 Task: Look for products in the category "Enzymes" from American Health only.
Action: Mouse moved to (265, 141)
Screenshot: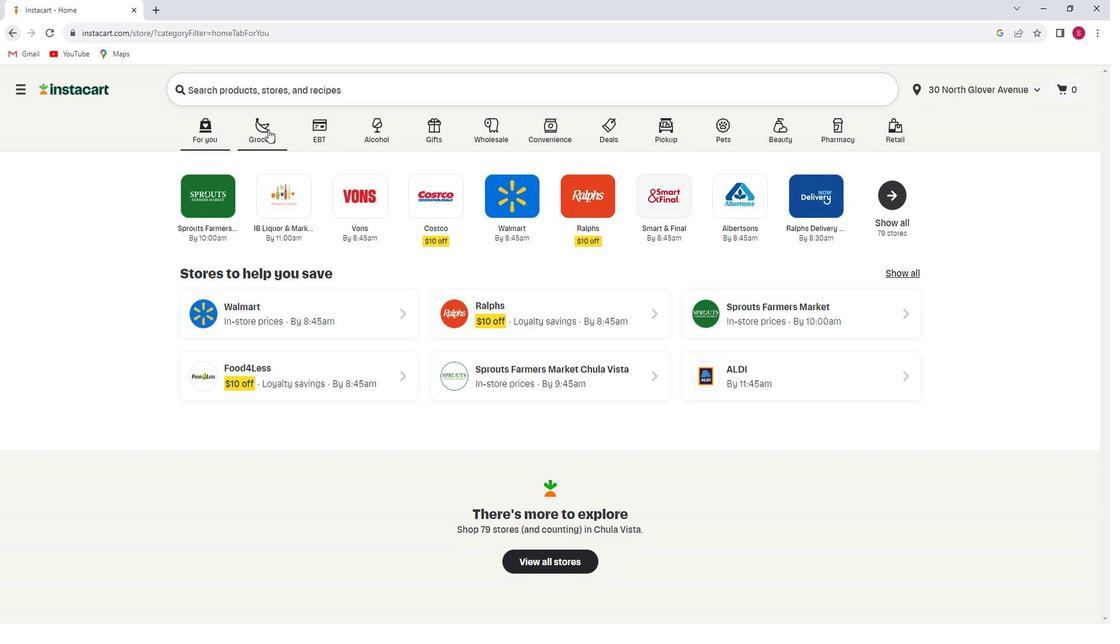 
Action: Mouse pressed left at (265, 141)
Screenshot: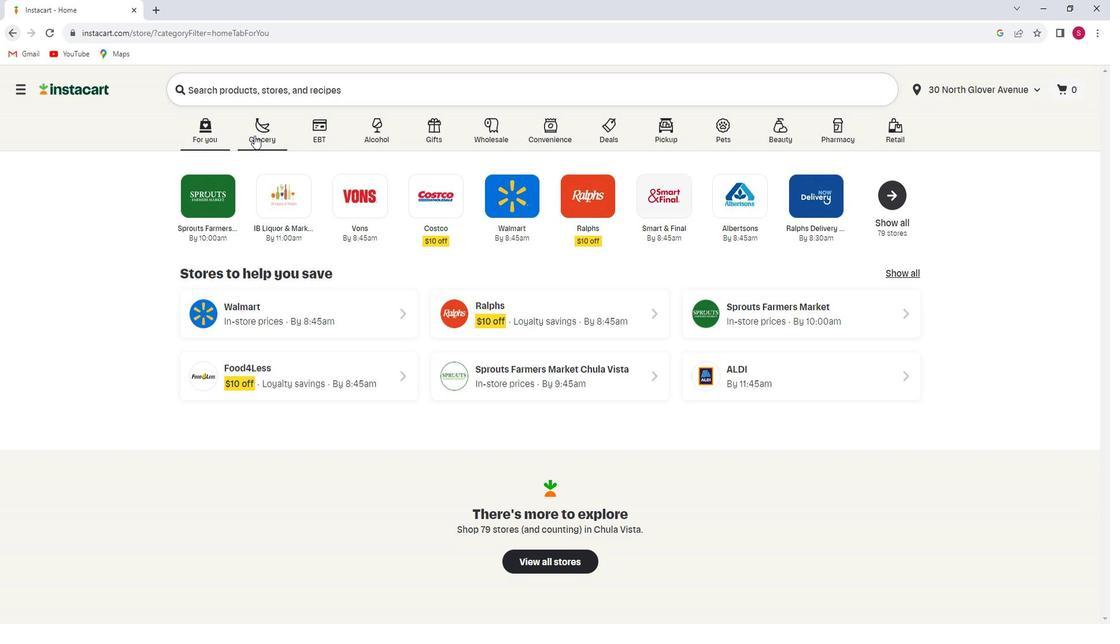
Action: Mouse moved to (294, 347)
Screenshot: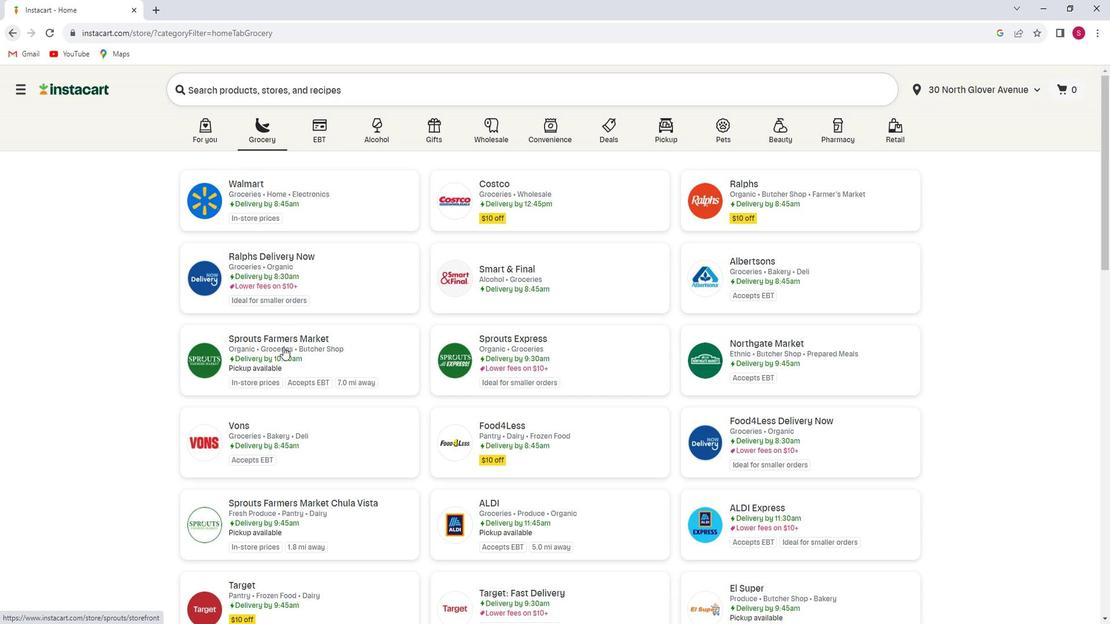 
Action: Mouse pressed left at (294, 347)
Screenshot: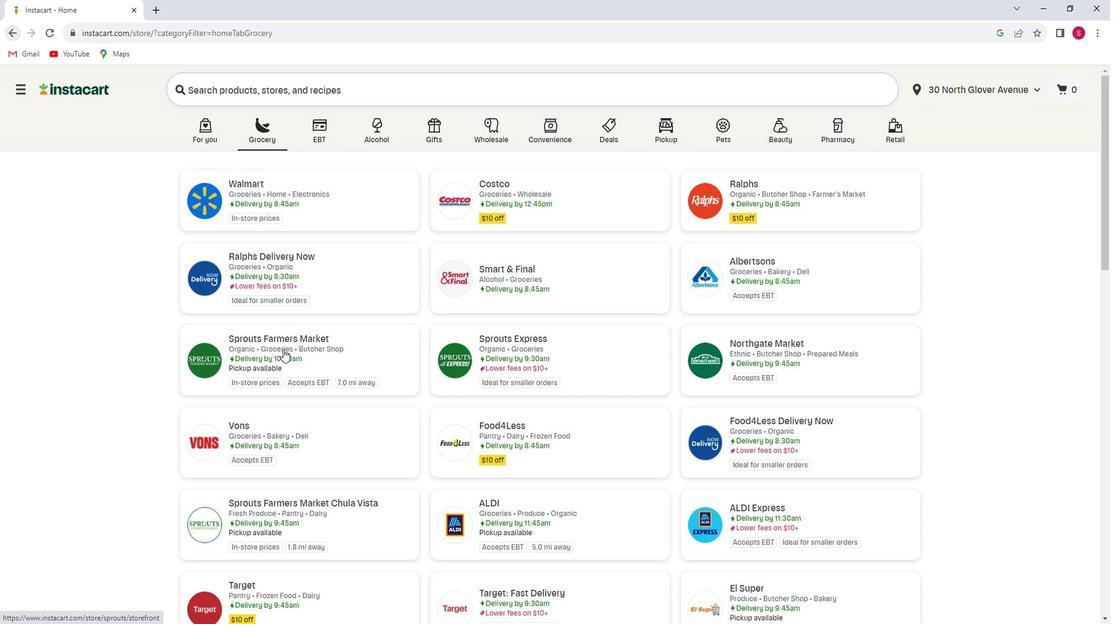 
Action: Mouse moved to (128, 342)
Screenshot: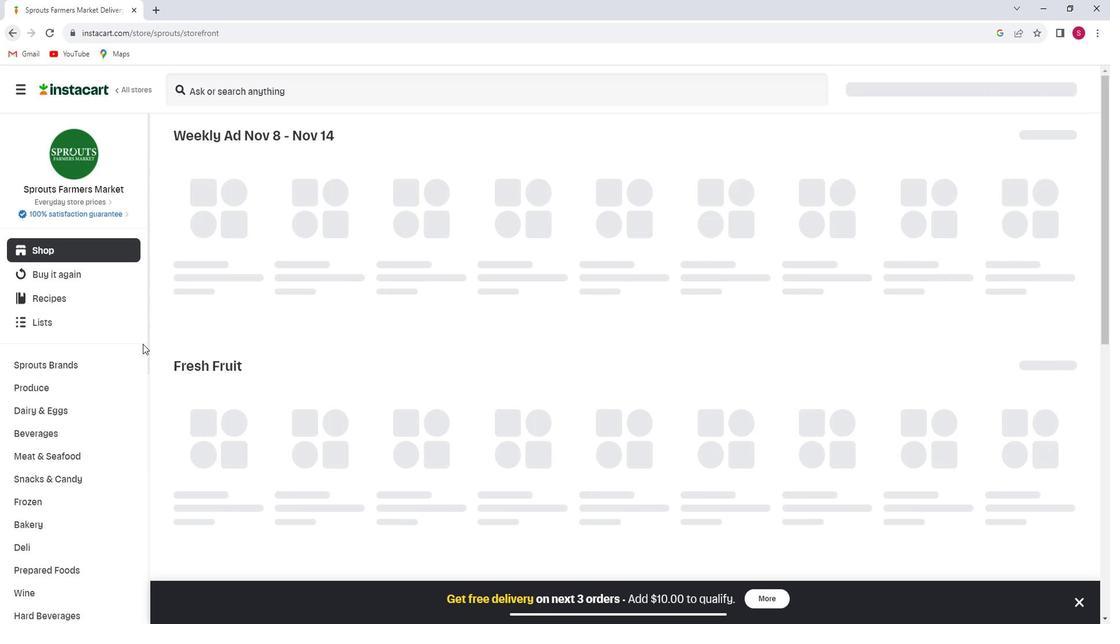 
Action: Mouse scrolled (128, 341) with delta (0, 0)
Screenshot: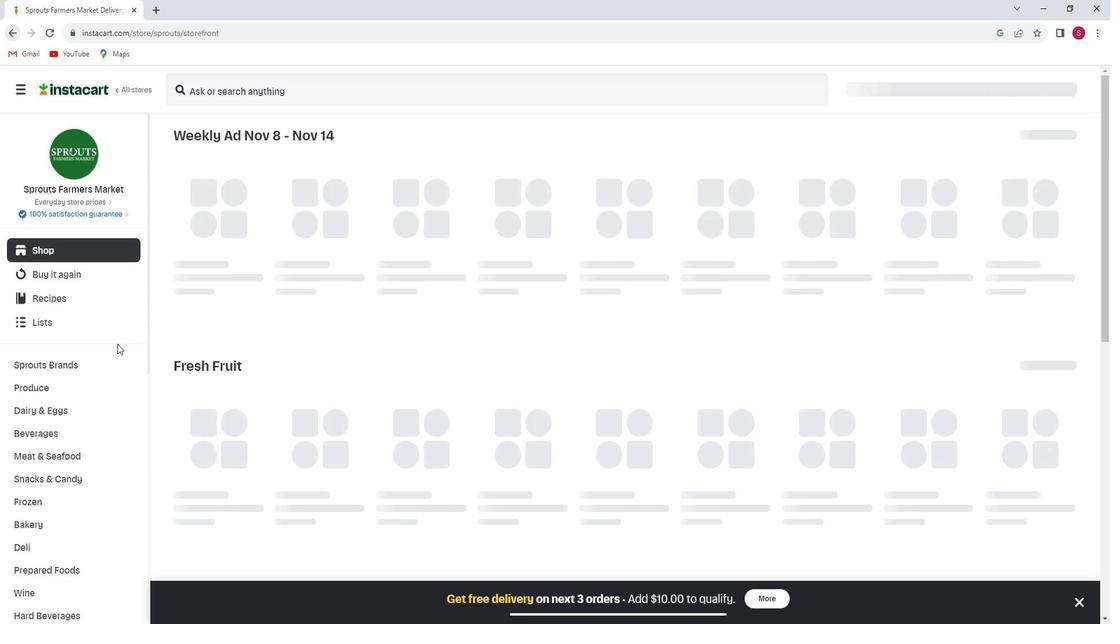 
Action: Mouse scrolled (128, 341) with delta (0, 0)
Screenshot: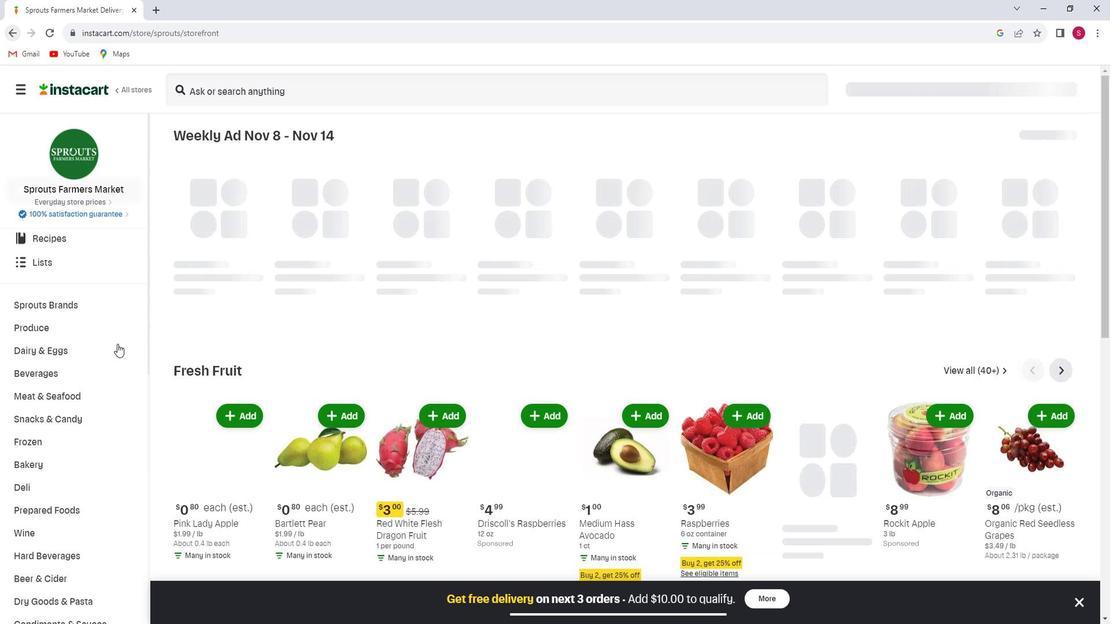 
Action: Mouse scrolled (128, 341) with delta (0, 0)
Screenshot: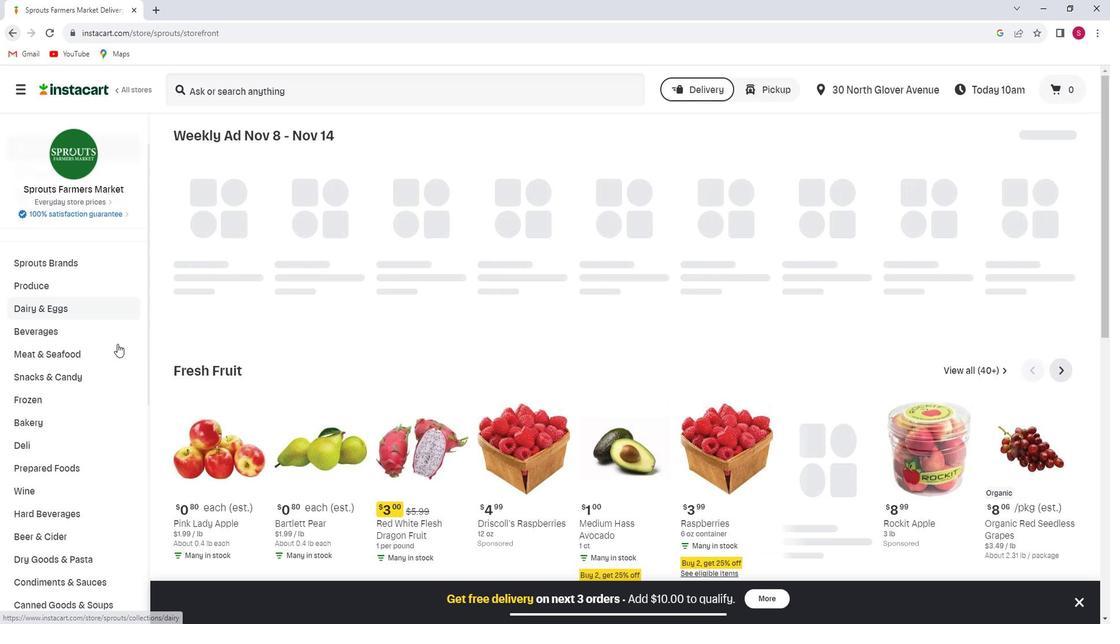 
Action: Mouse scrolled (128, 341) with delta (0, 0)
Screenshot: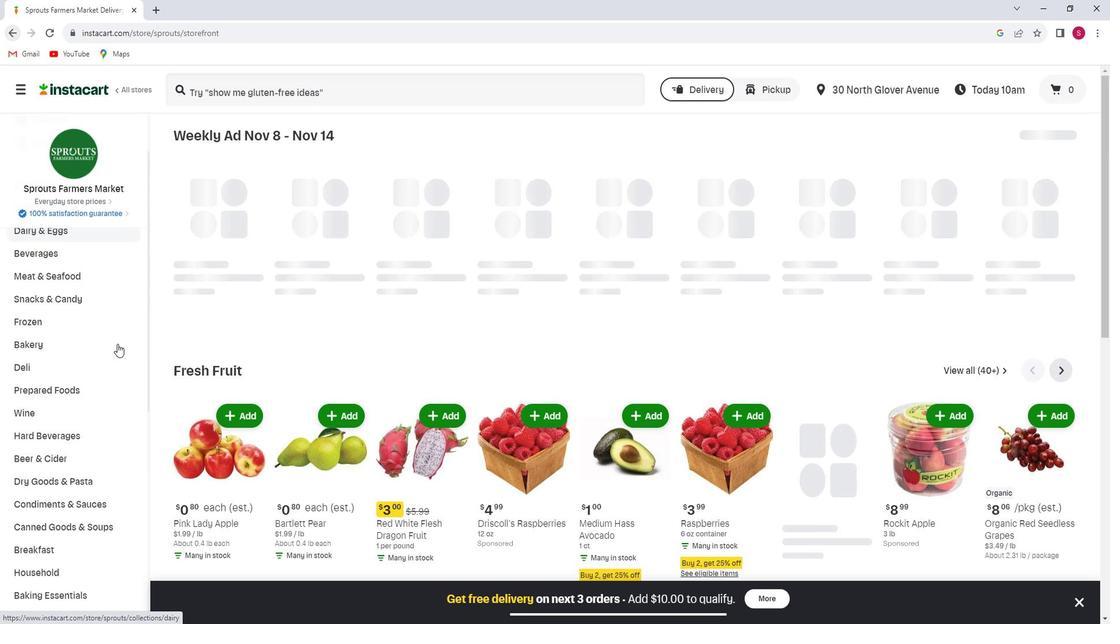 
Action: Mouse moved to (124, 346)
Screenshot: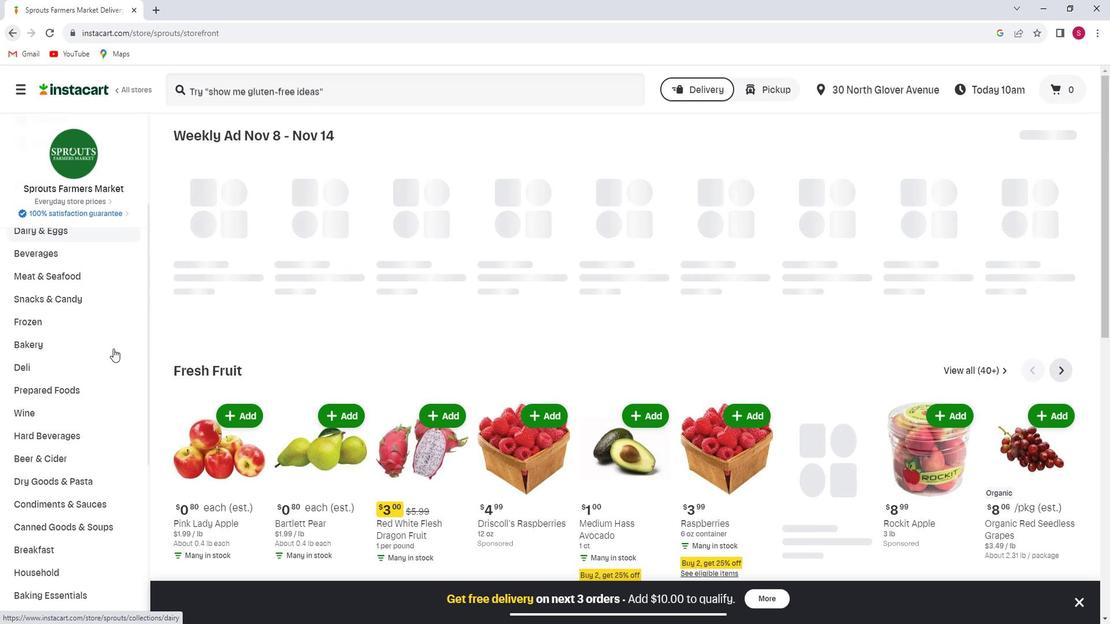 
Action: Mouse scrolled (124, 346) with delta (0, 0)
Screenshot: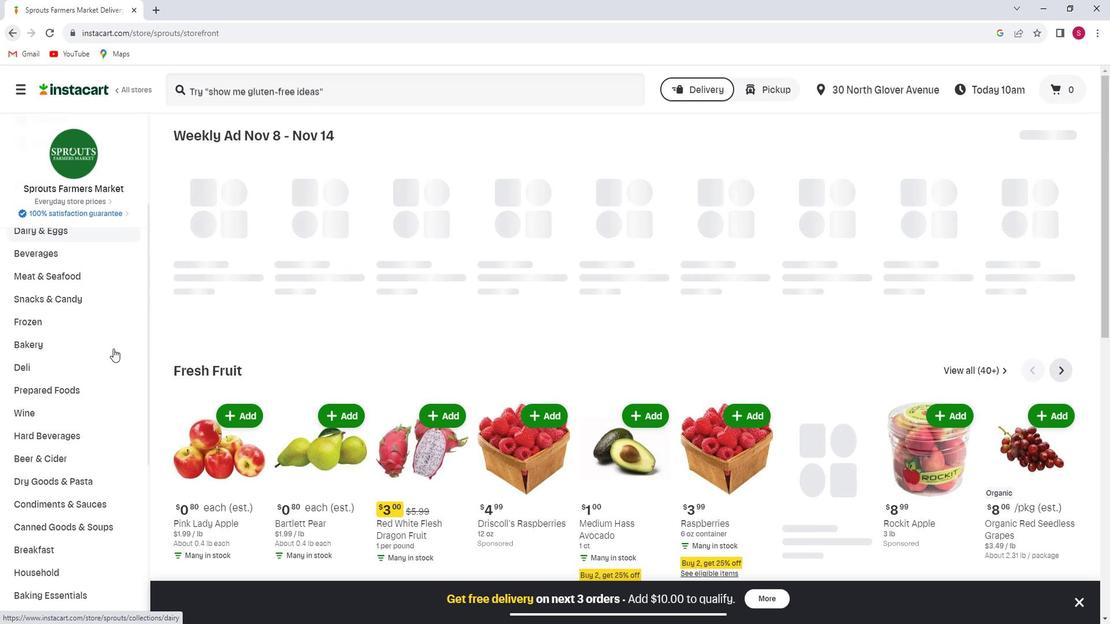 
Action: Mouse moved to (93, 374)
Screenshot: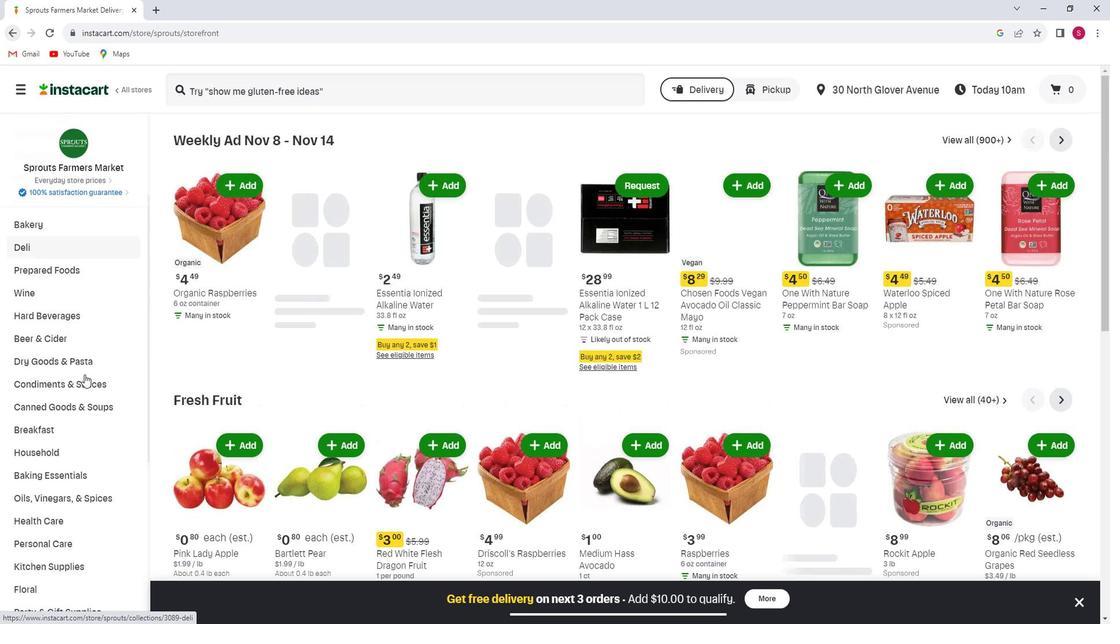 
Action: Mouse scrolled (93, 373) with delta (0, 0)
Screenshot: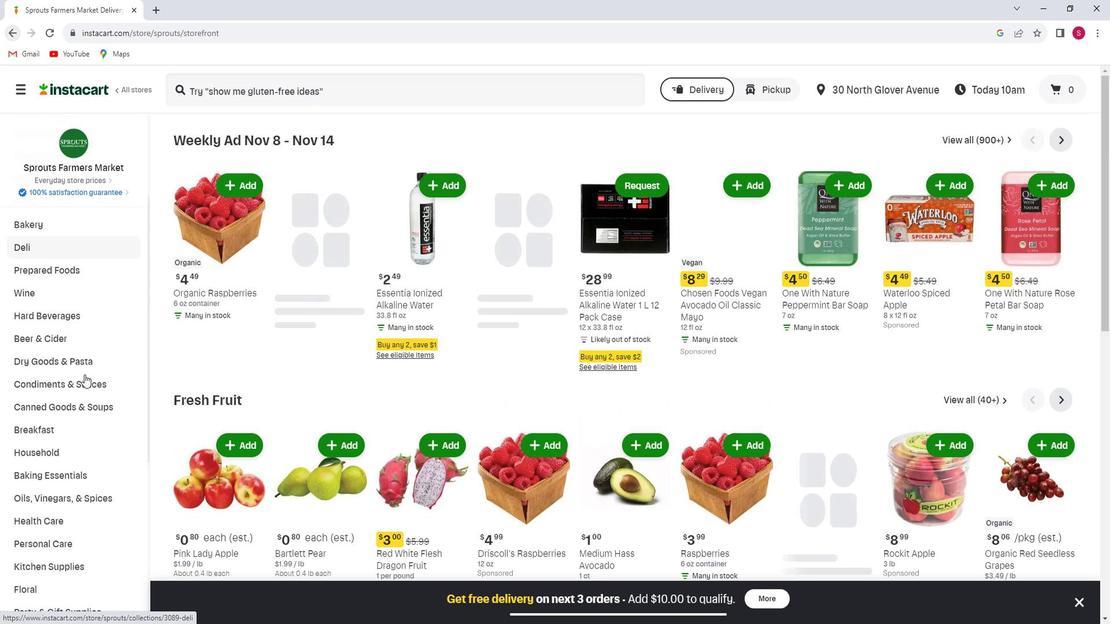 
Action: Mouse moved to (82, 386)
Screenshot: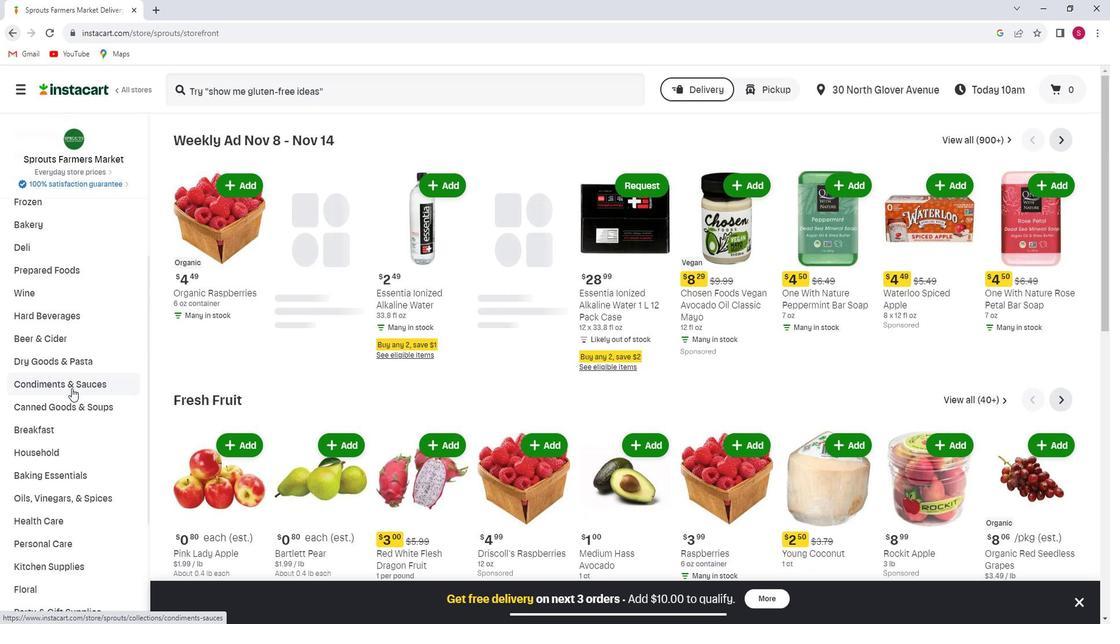 
Action: Mouse scrolled (82, 385) with delta (0, 0)
Screenshot: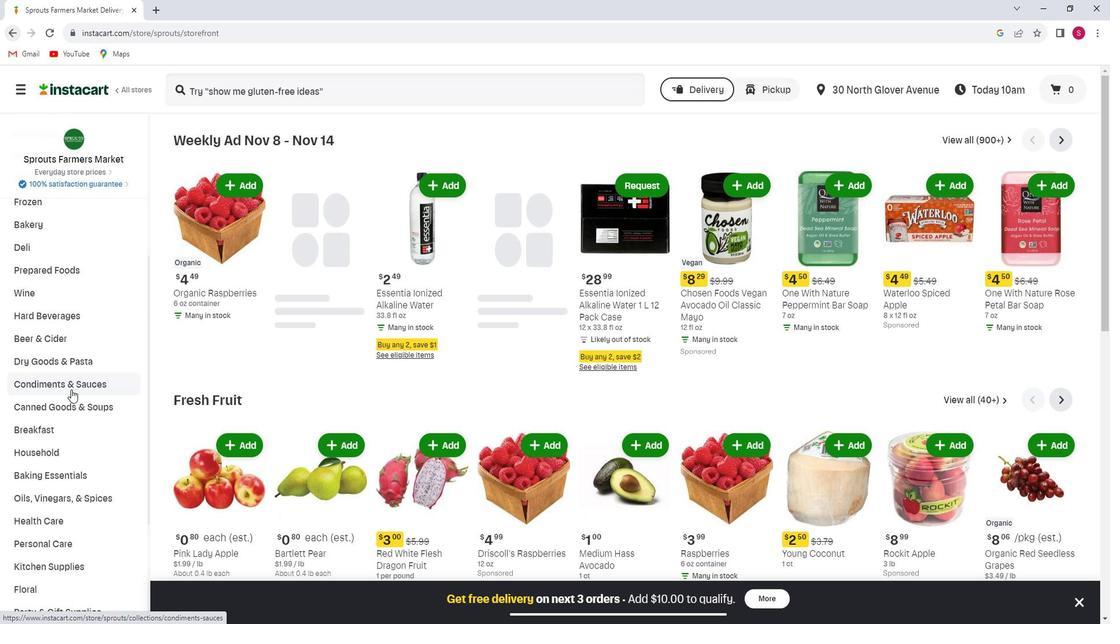 
Action: Mouse moved to (60, 455)
Screenshot: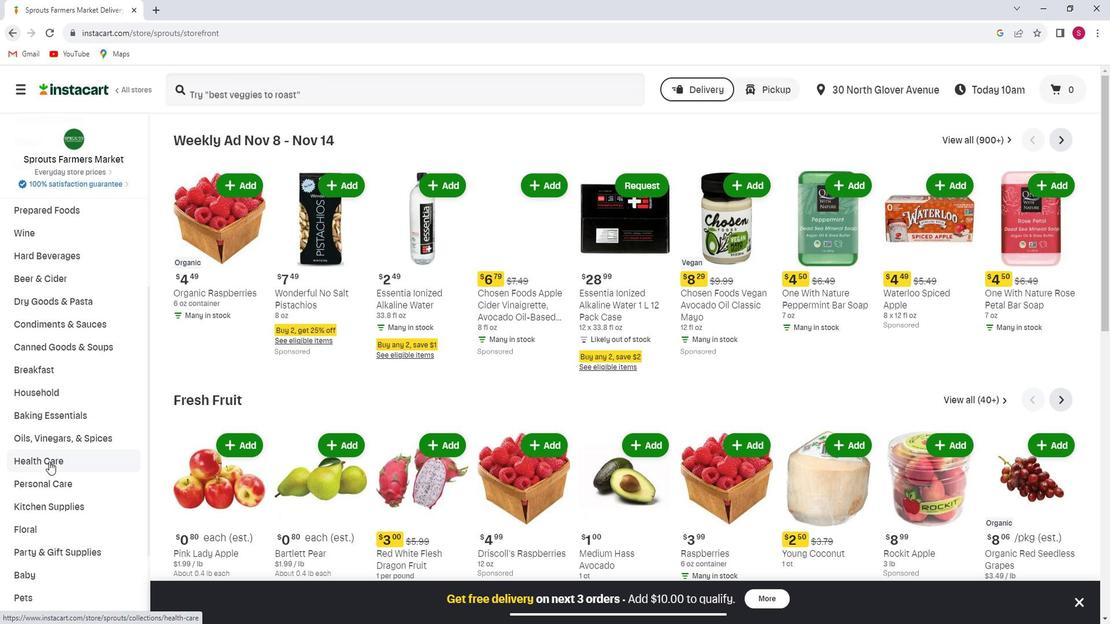 
Action: Mouse pressed left at (60, 455)
Screenshot: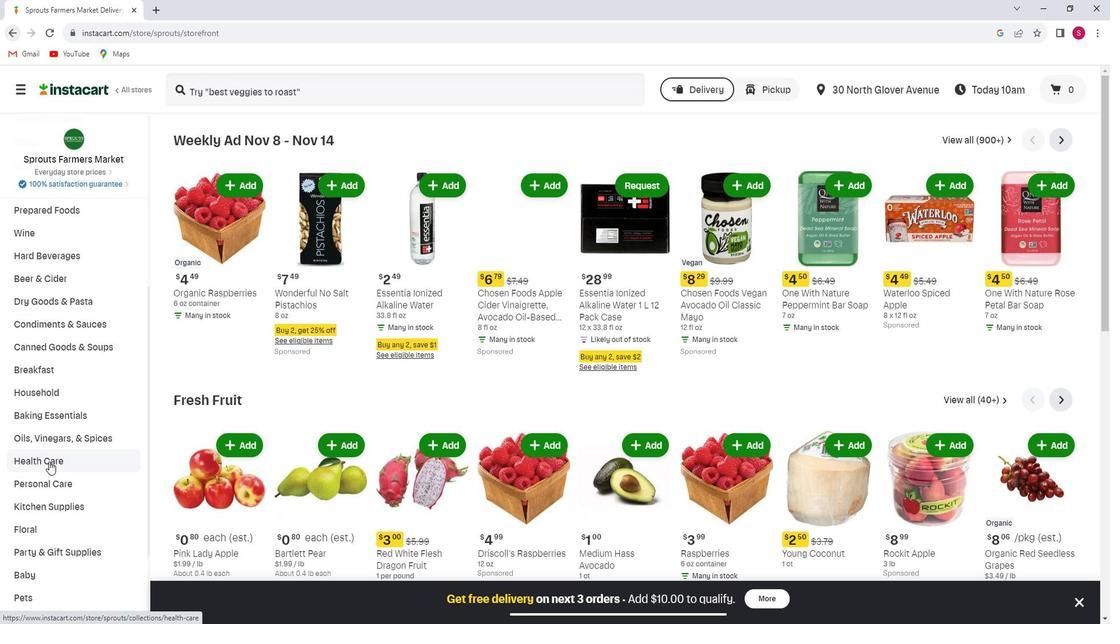
Action: Mouse moved to (522, 170)
Screenshot: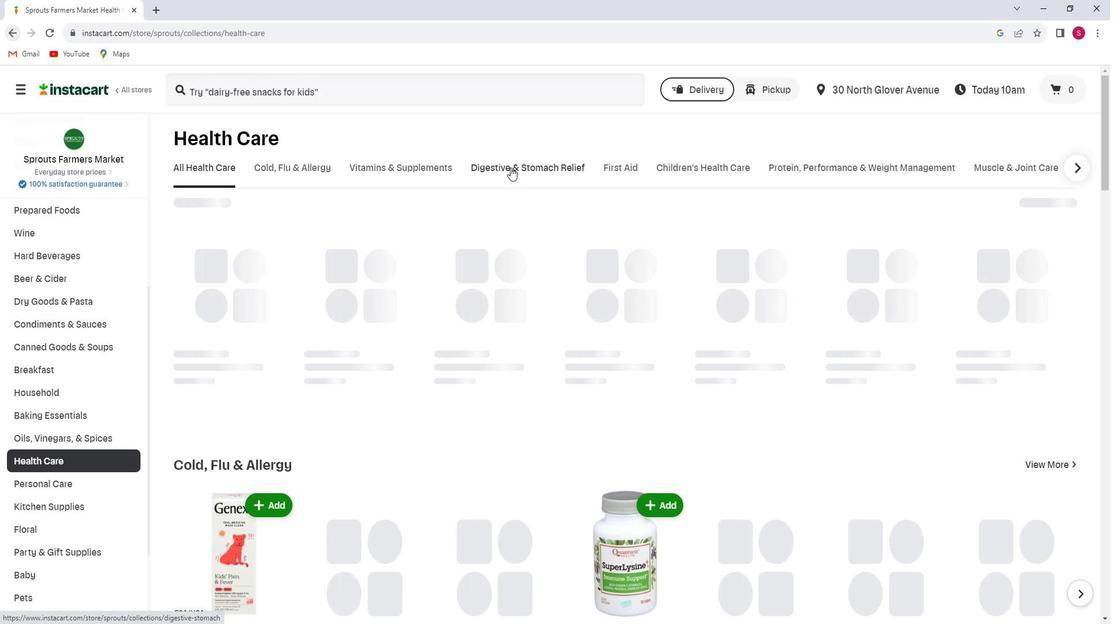 
Action: Mouse pressed left at (522, 170)
Screenshot: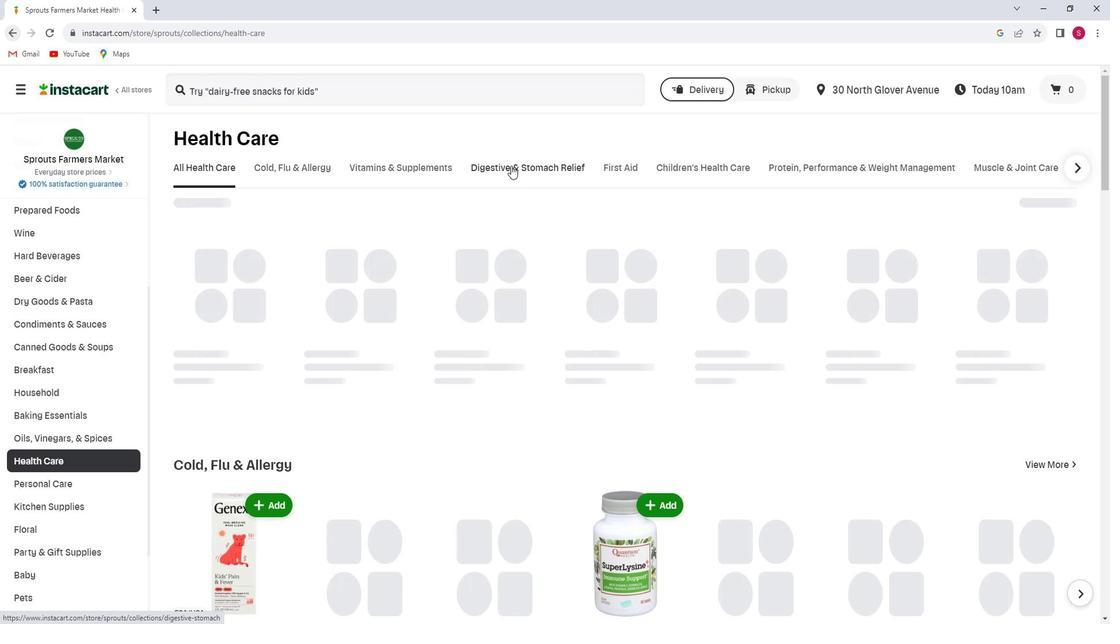 
Action: Mouse moved to (790, 230)
Screenshot: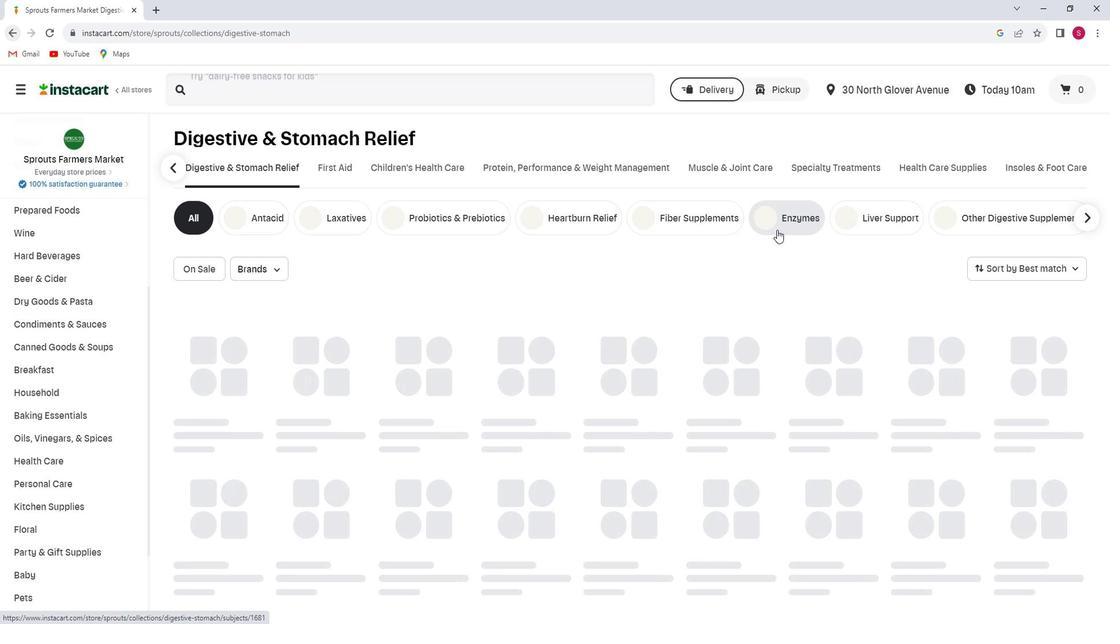 
Action: Mouse pressed left at (790, 230)
Screenshot: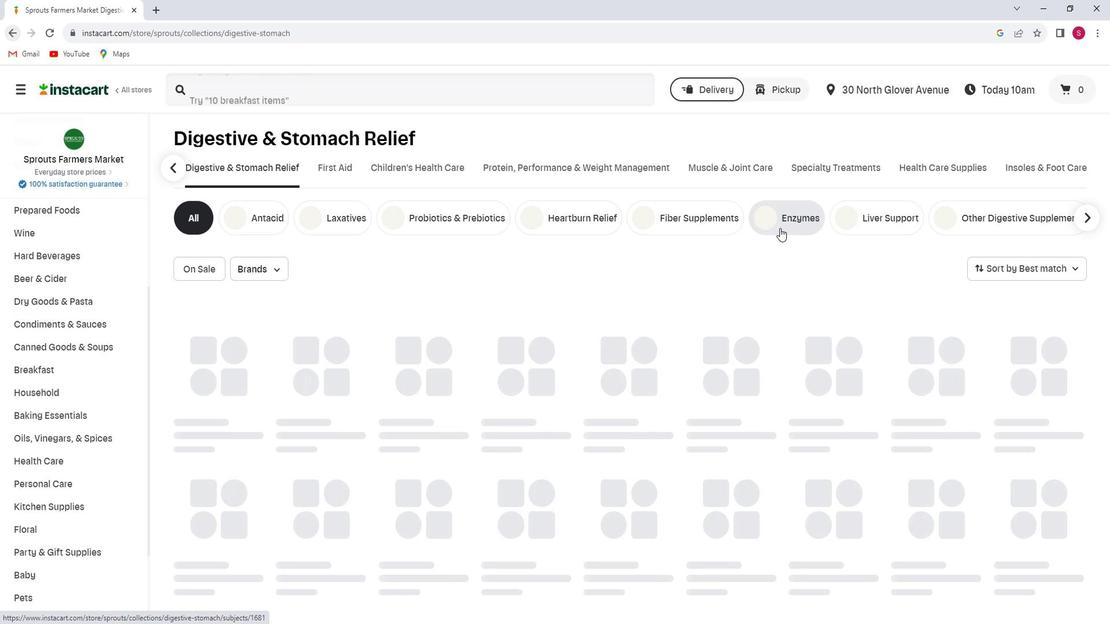 
Action: Mouse moved to (282, 271)
Screenshot: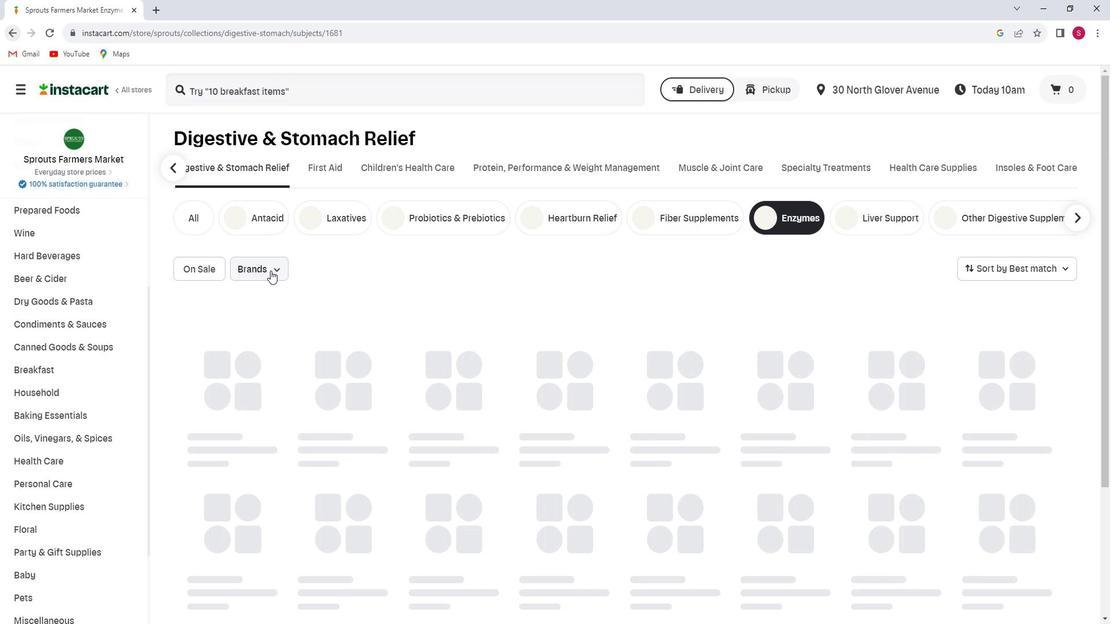 
Action: Mouse pressed left at (282, 271)
Screenshot: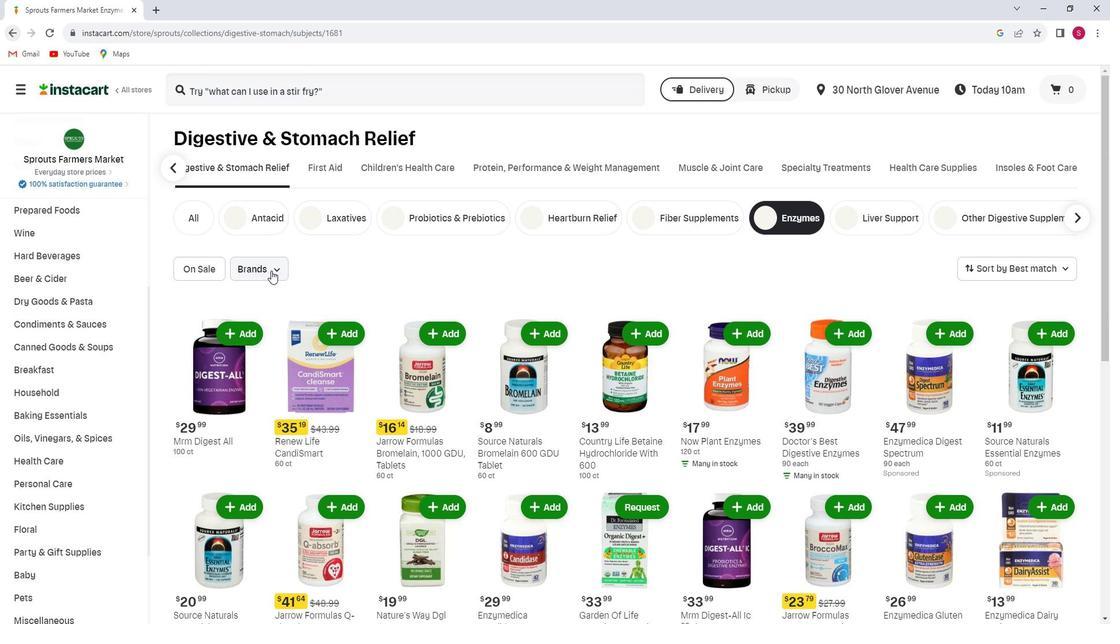 
Action: Mouse moved to (289, 300)
Screenshot: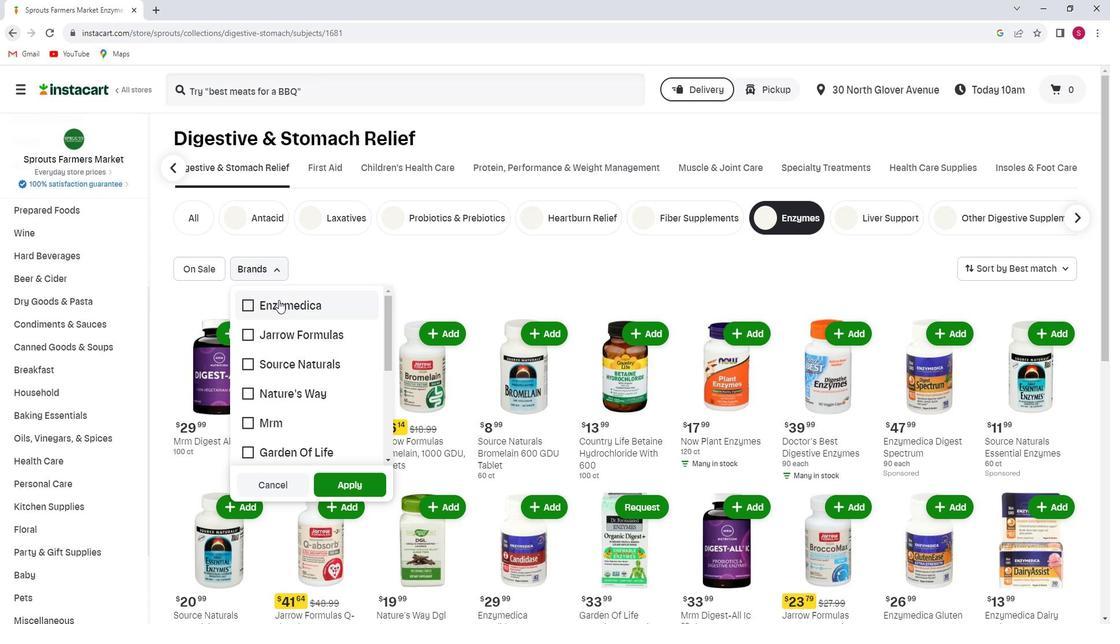 
Action: Mouse scrolled (289, 300) with delta (0, 0)
Screenshot: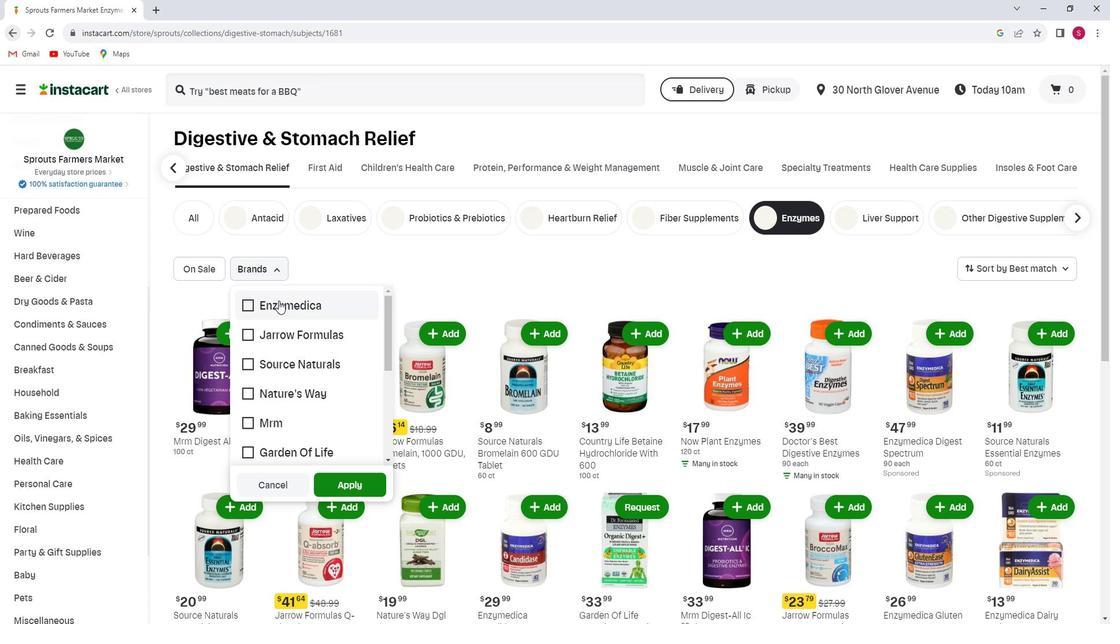 
Action: Mouse scrolled (289, 300) with delta (0, 0)
Screenshot: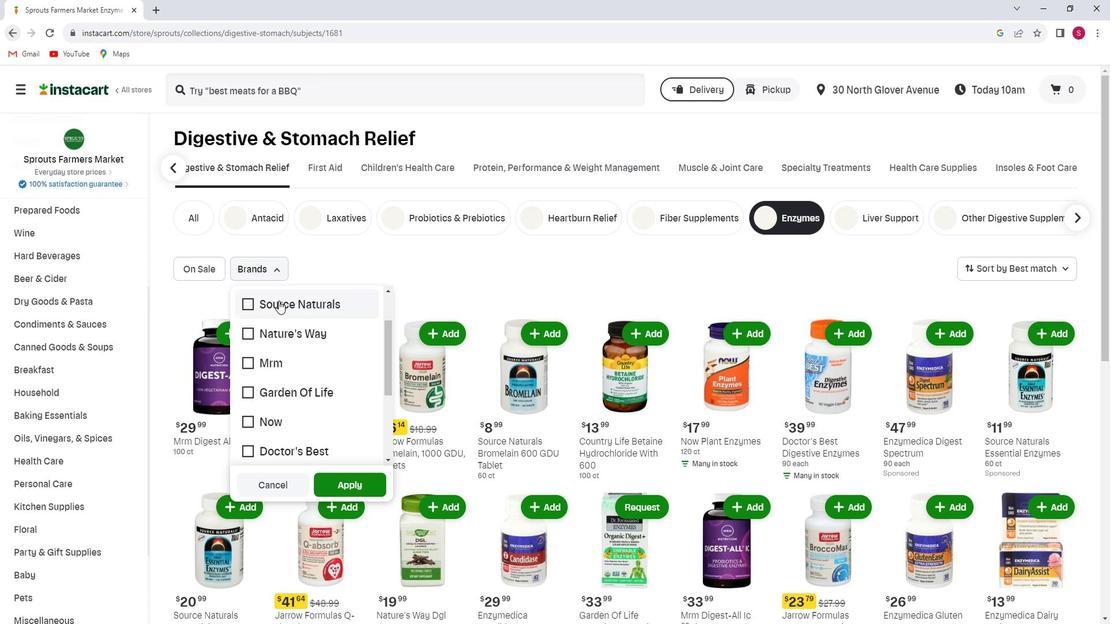
Action: Mouse scrolled (289, 300) with delta (0, 0)
Screenshot: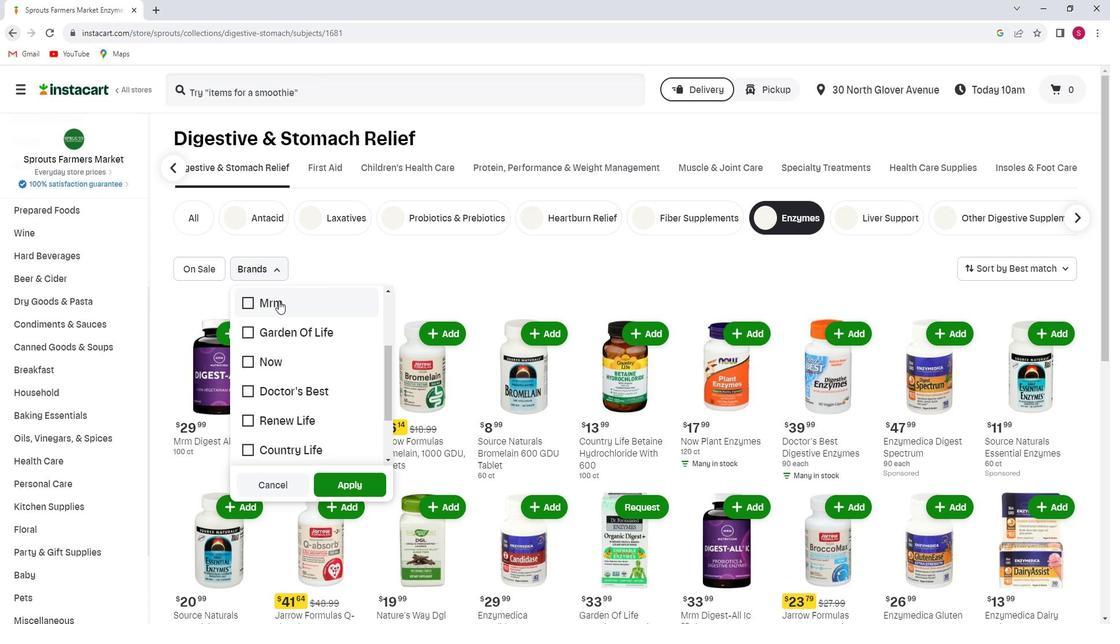 
Action: Mouse scrolled (289, 300) with delta (0, 0)
Screenshot: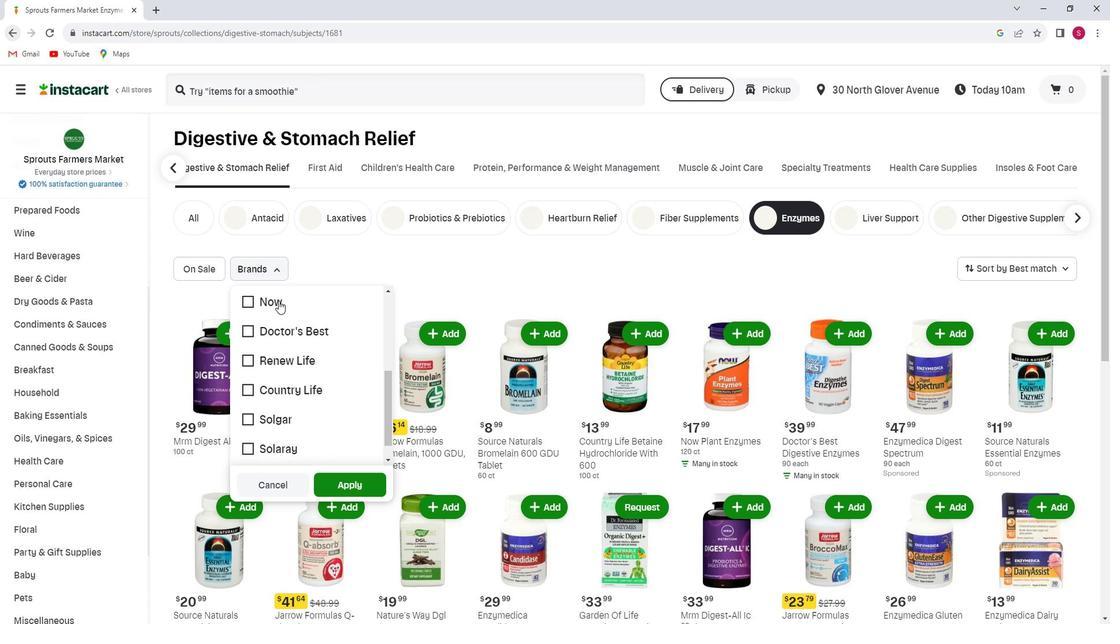 
Action: Mouse scrolled (289, 300) with delta (0, 0)
Screenshot: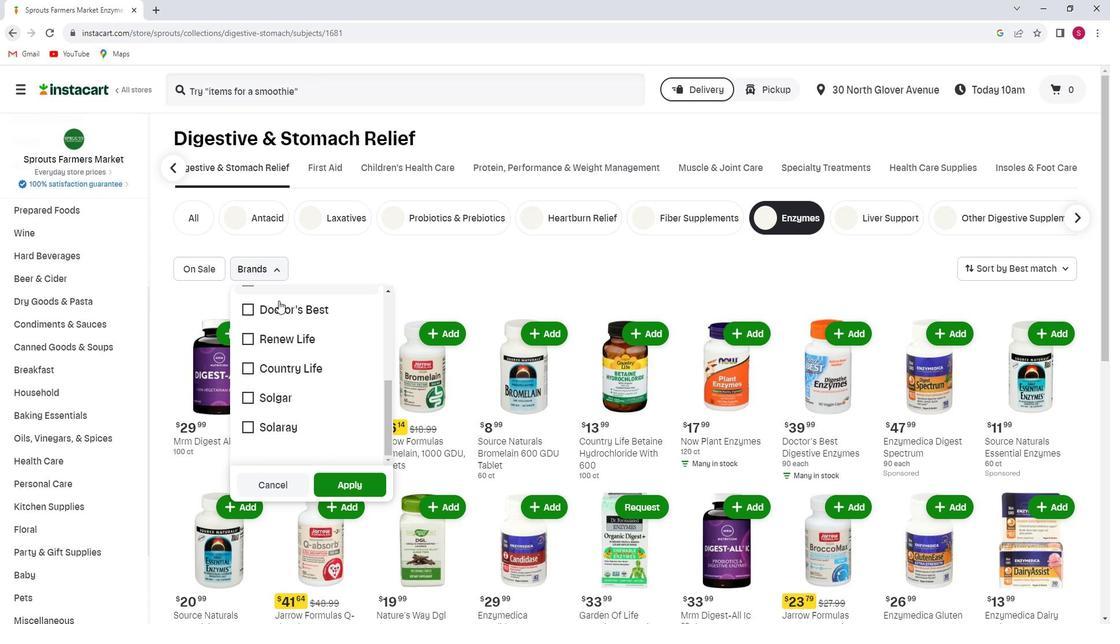 
